 Task: Filter companies with 1001-5000 employees.
Action: Mouse moved to (385, 95)
Screenshot: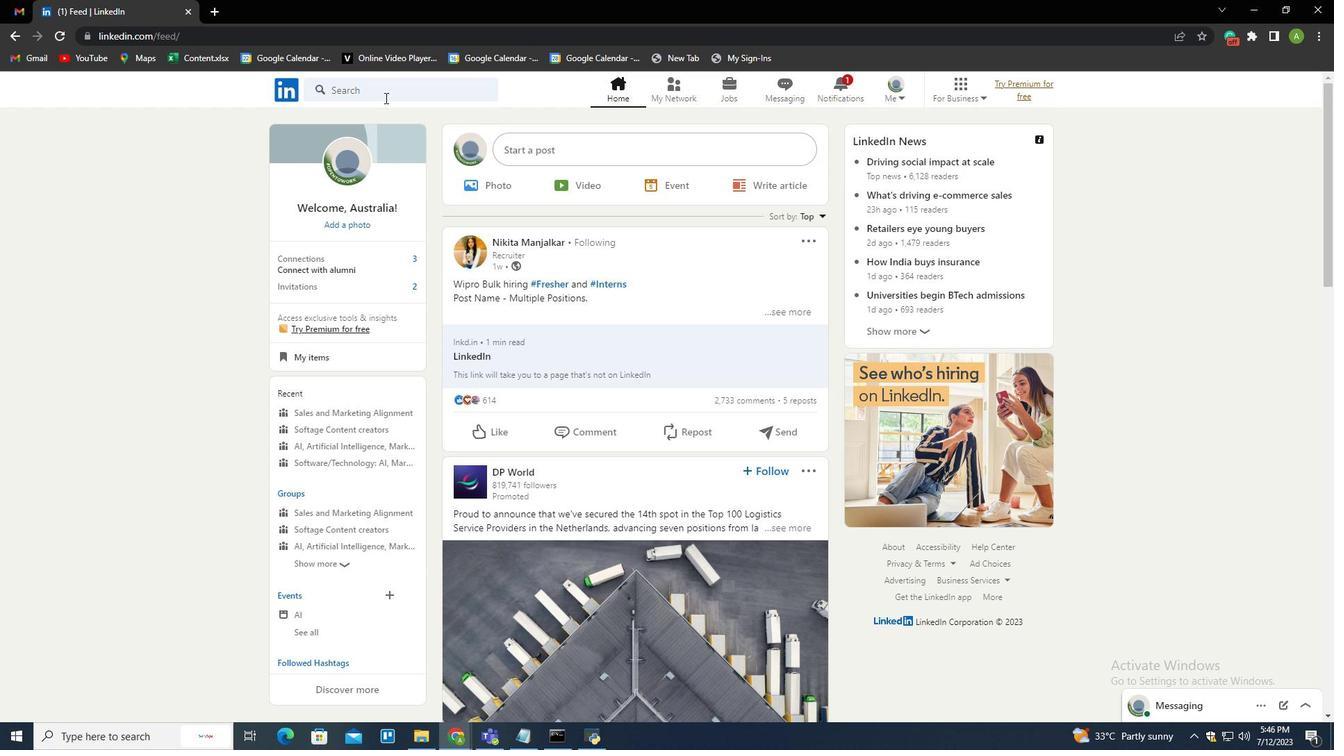 
Action: Mouse pressed left at (385, 95)
Screenshot: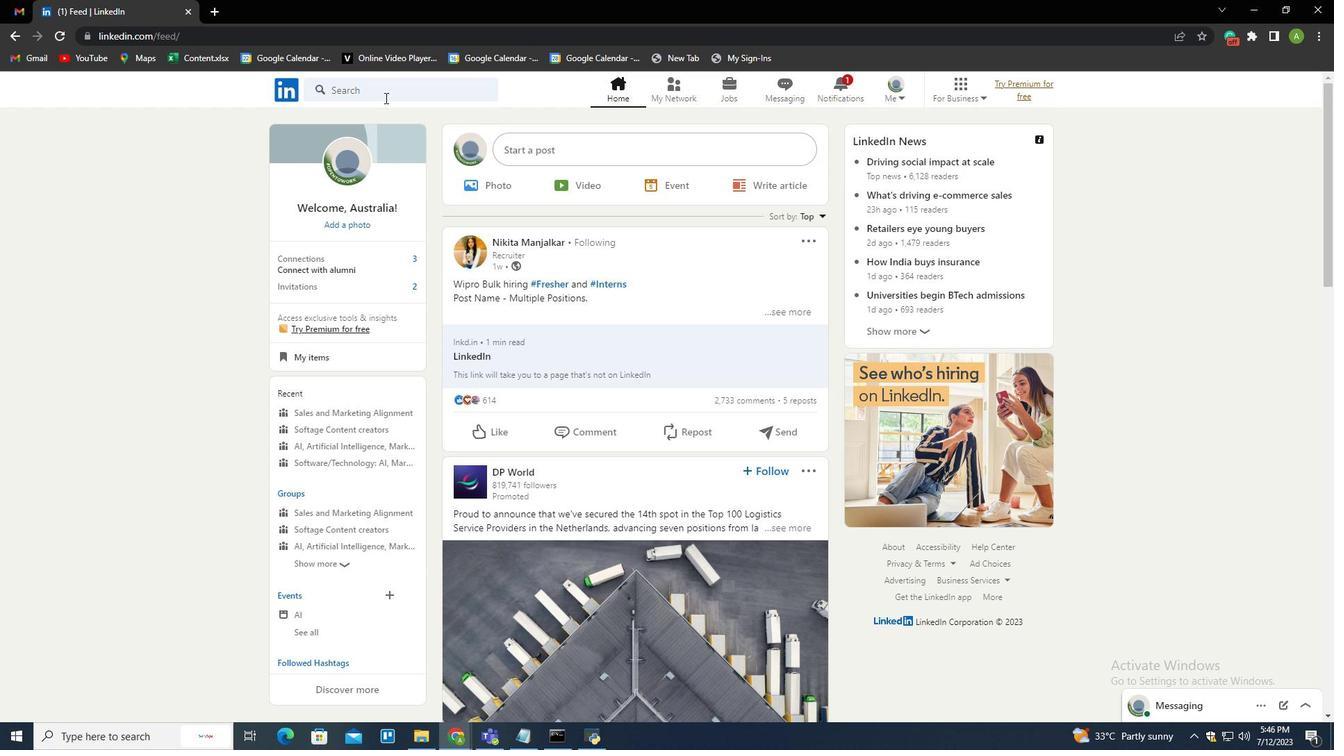 
Action: Mouse moved to (364, 207)
Screenshot: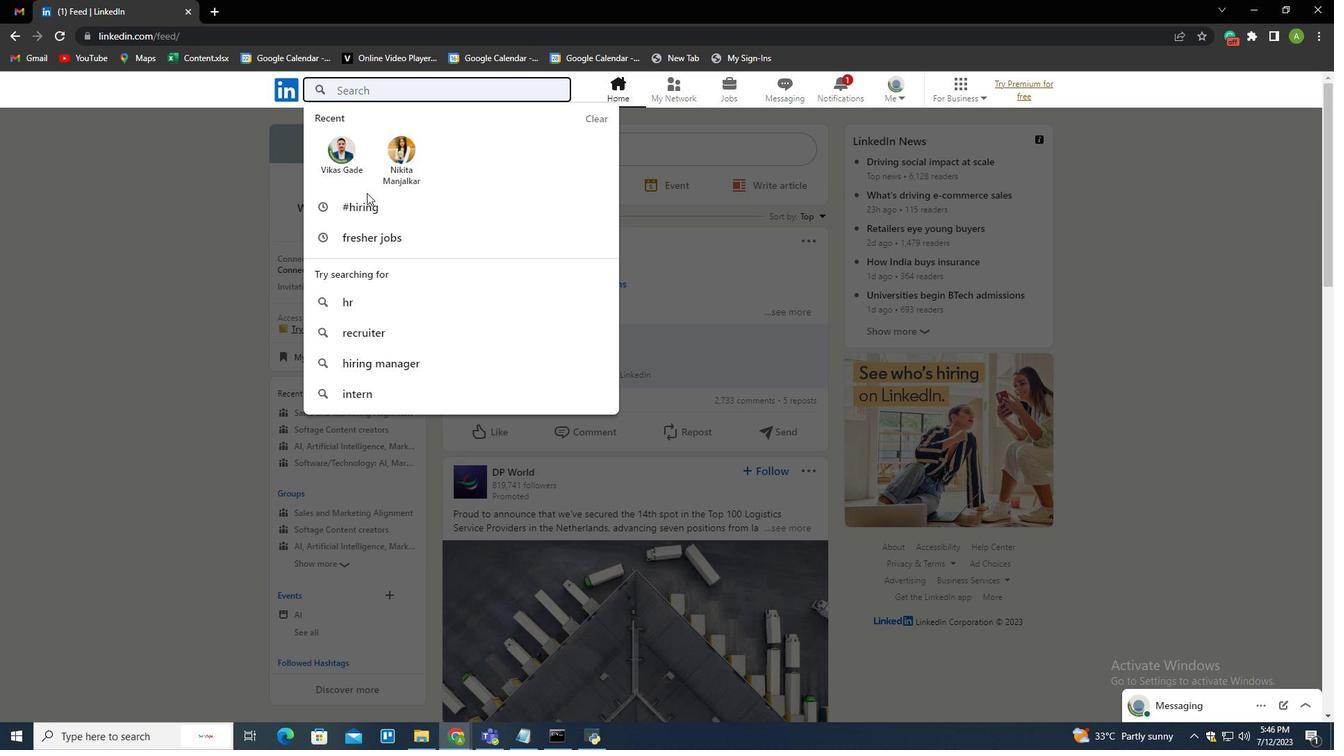 
Action: Mouse pressed left at (364, 207)
Screenshot: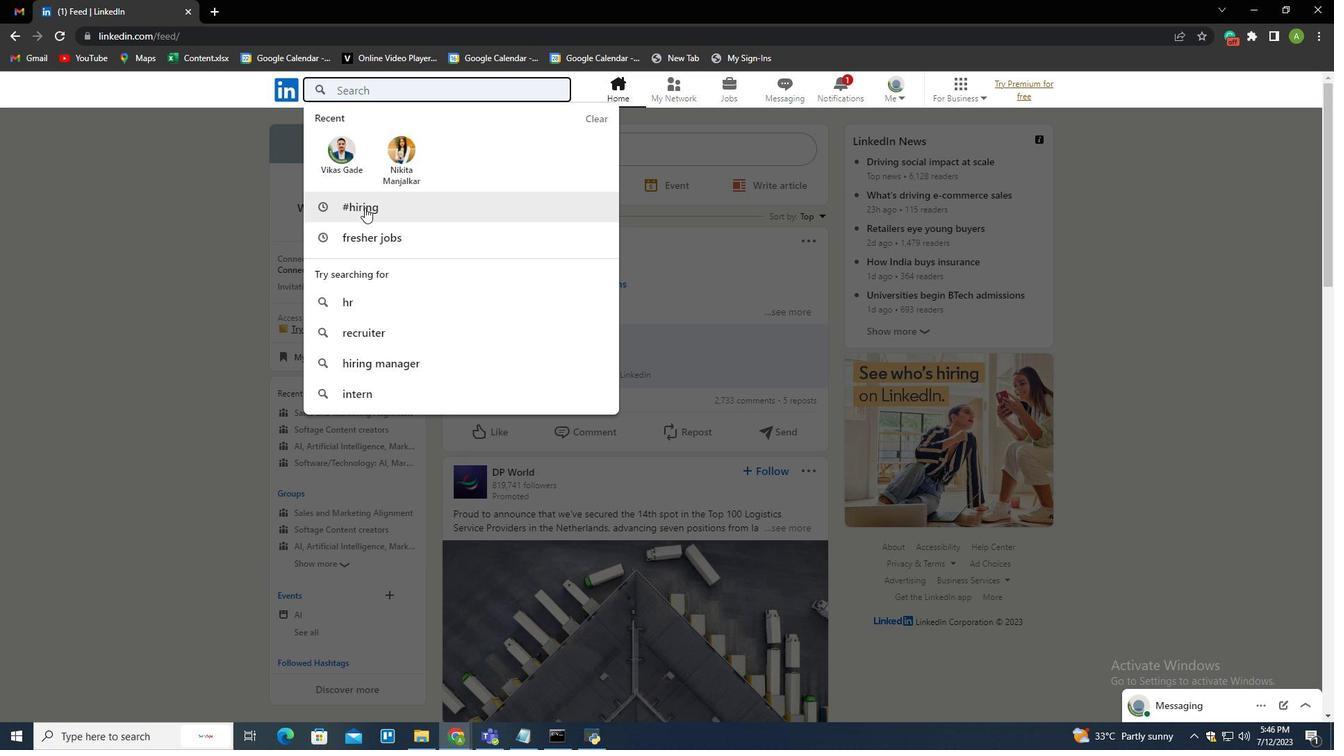 
Action: Mouse moved to (420, 132)
Screenshot: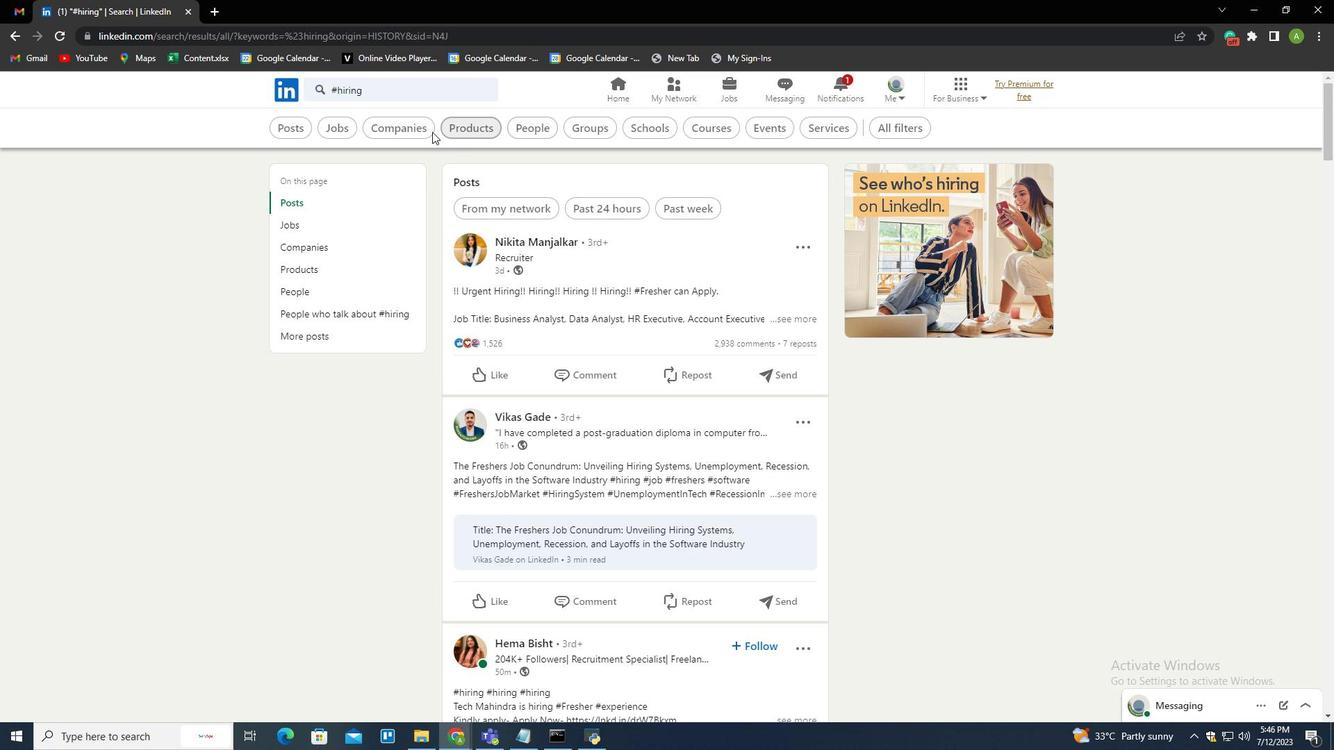 
Action: Mouse pressed left at (420, 132)
Screenshot: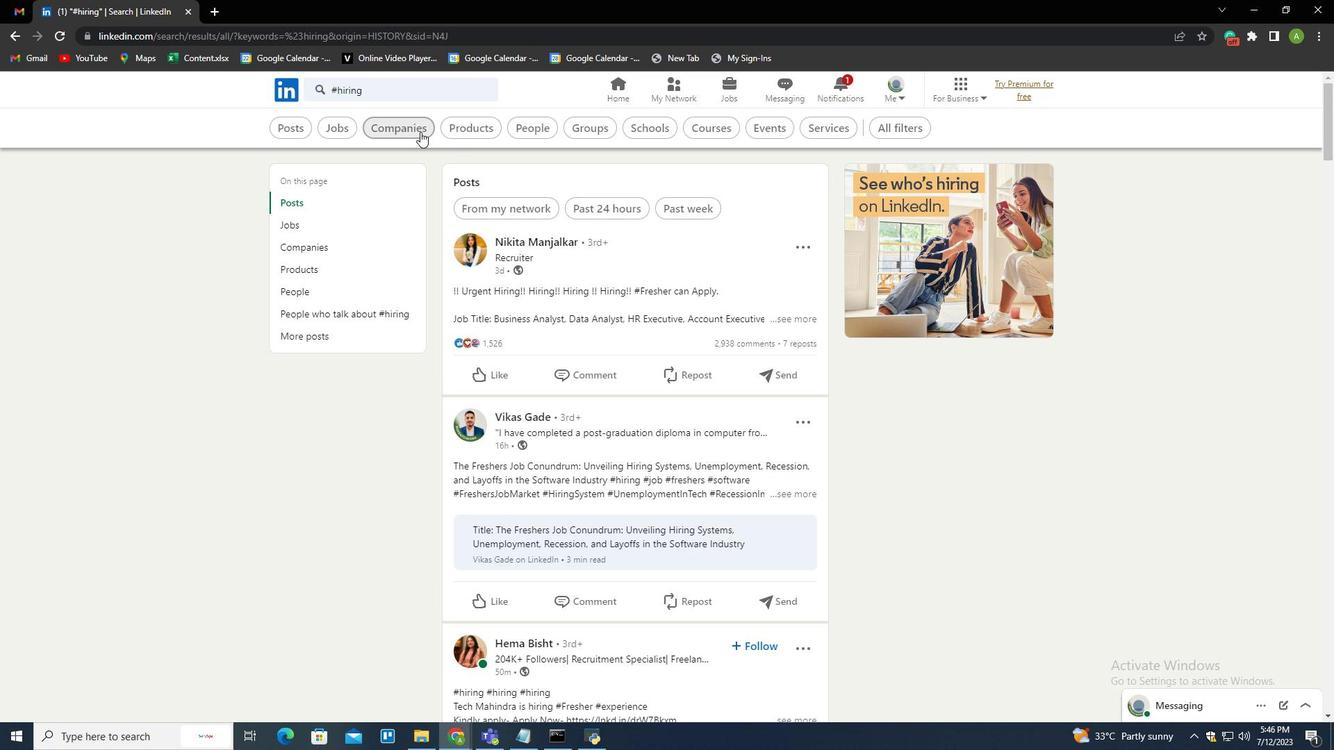 
Action: Mouse moved to (569, 125)
Screenshot: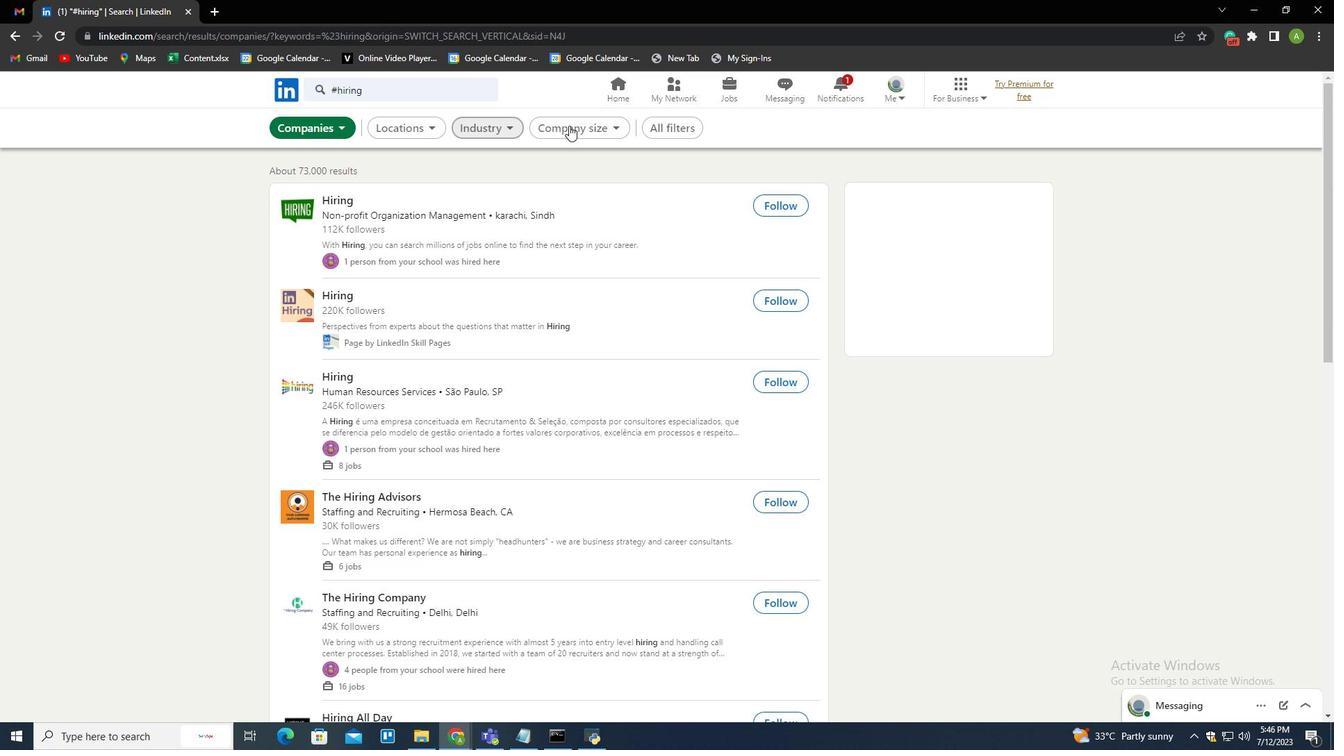 
Action: Mouse pressed left at (569, 125)
Screenshot: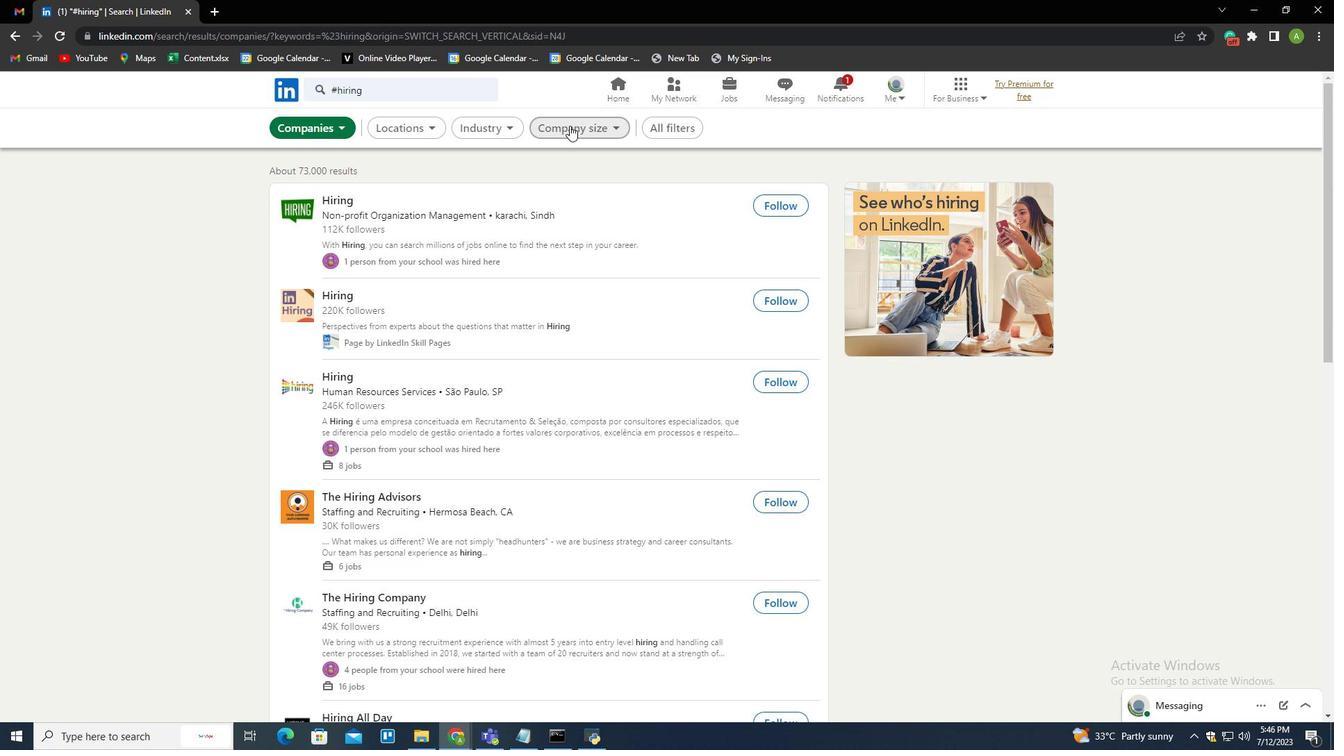 
Action: Mouse moved to (490, 315)
Screenshot: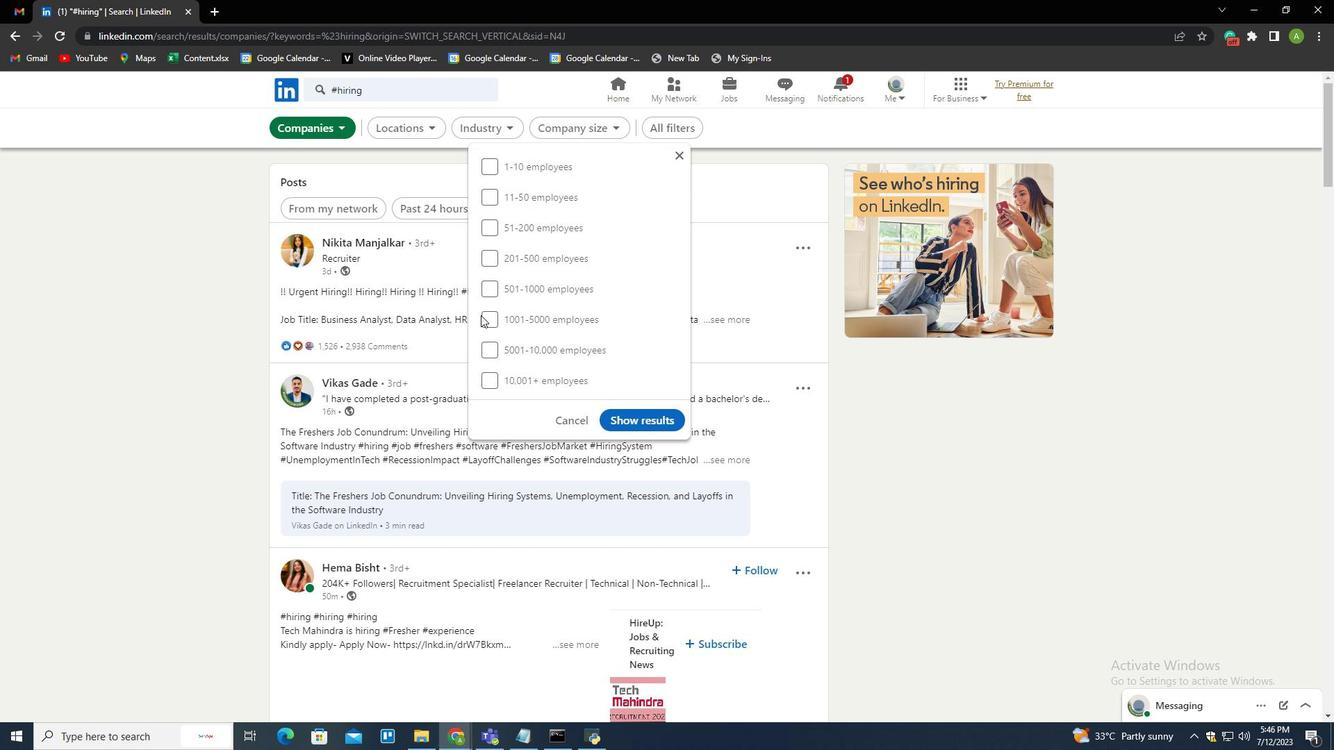 
Action: Mouse pressed left at (490, 315)
Screenshot: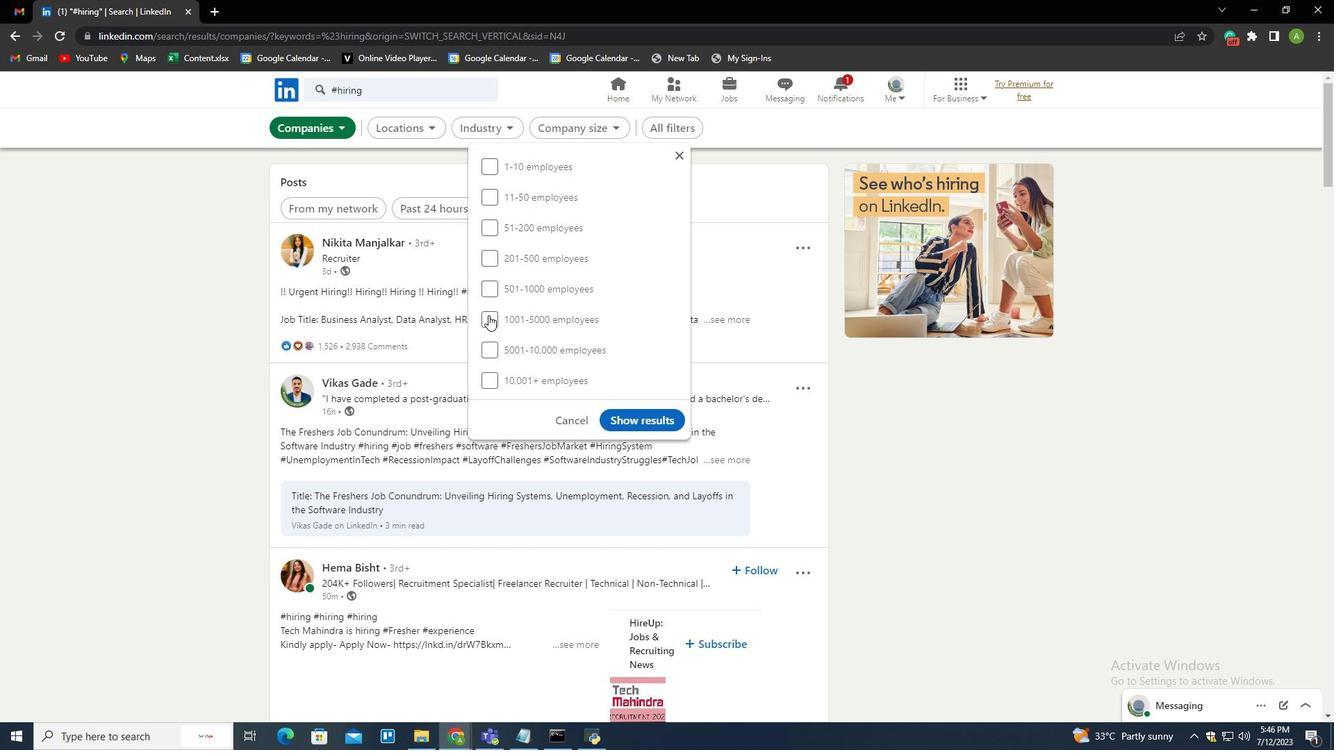 
Action: Mouse moved to (636, 416)
Screenshot: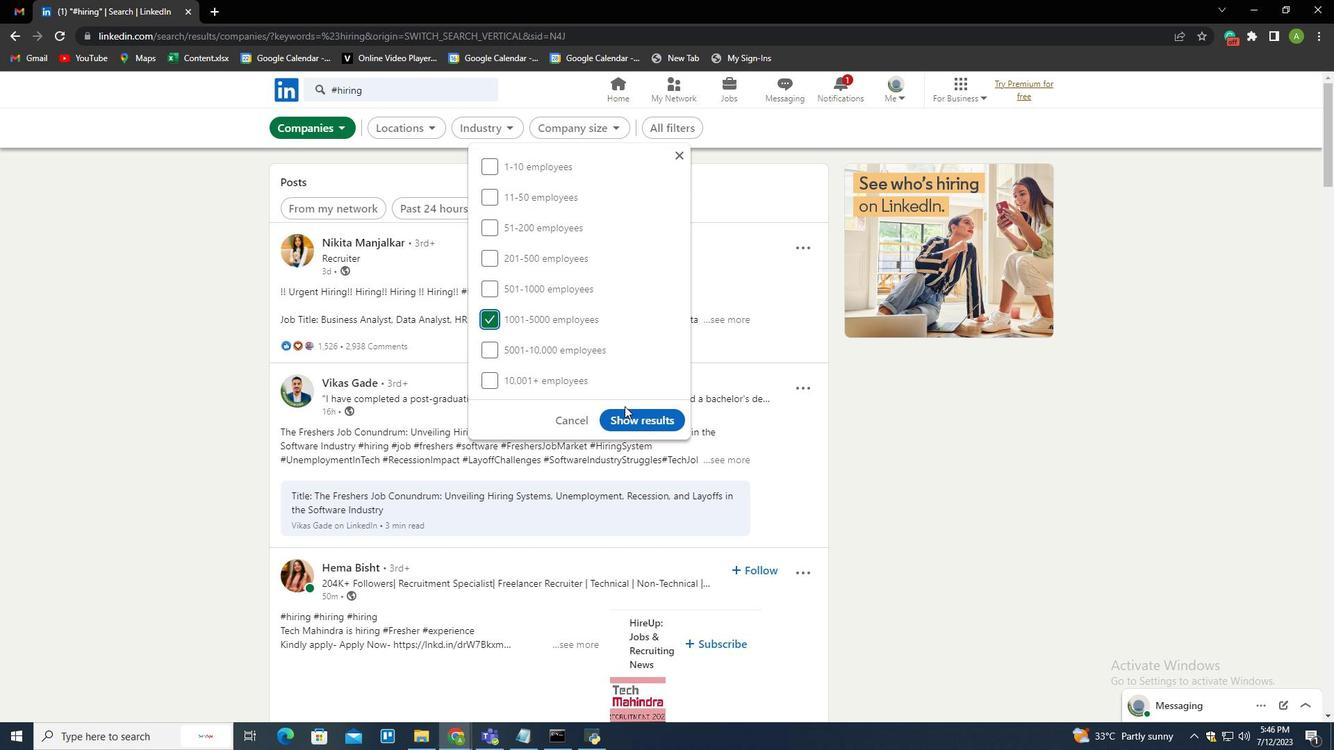 
Action: Mouse pressed left at (636, 416)
Screenshot: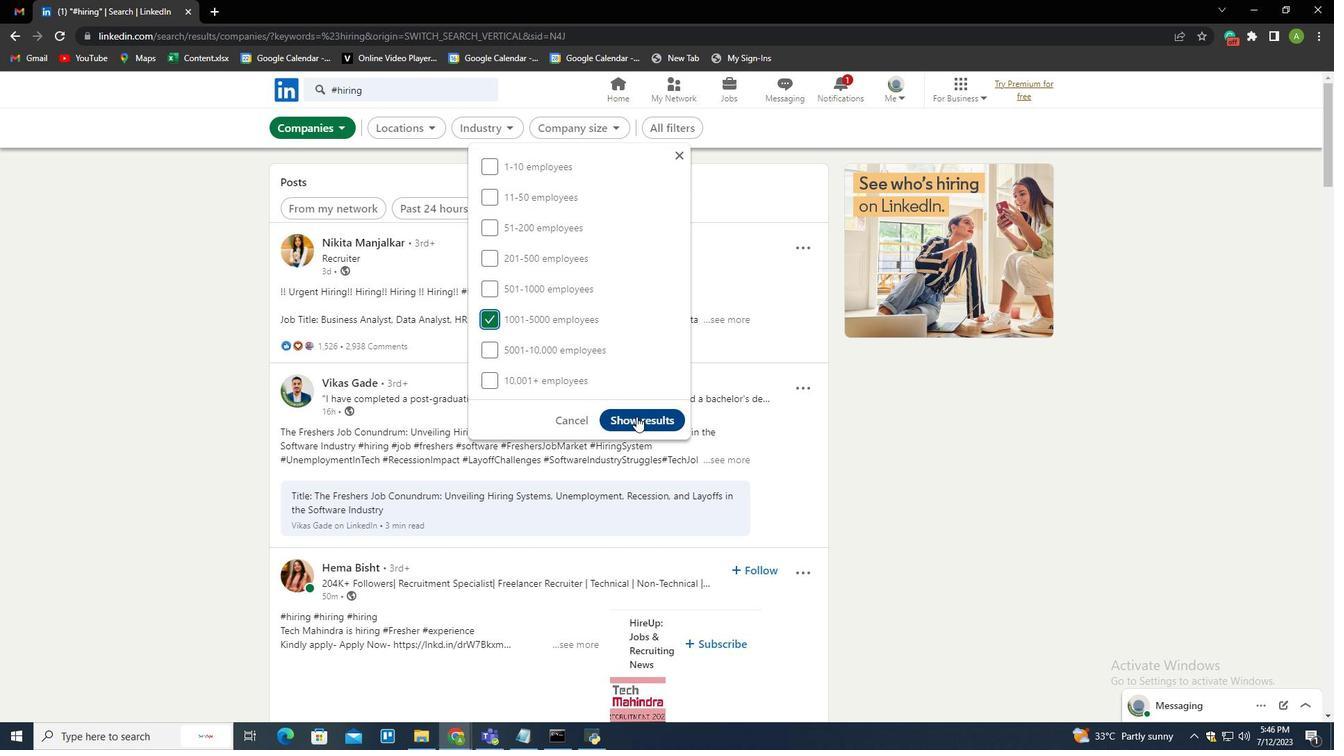 
Action: Mouse moved to (598, 373)
Screenshot: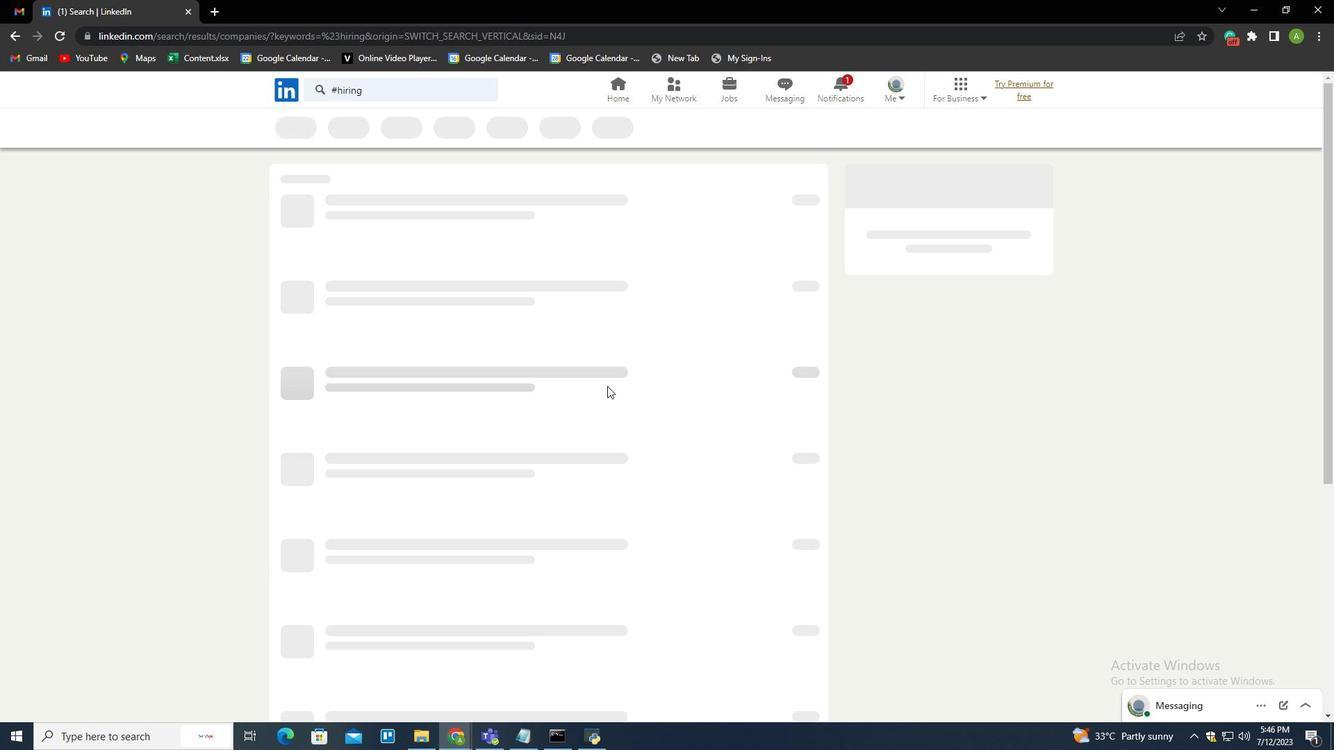 
